 Task: Add the product "Birria Taco" to cart from the store "Abuelitas Birria".
Action: Mouse moved to (465, 158)
Screenshot: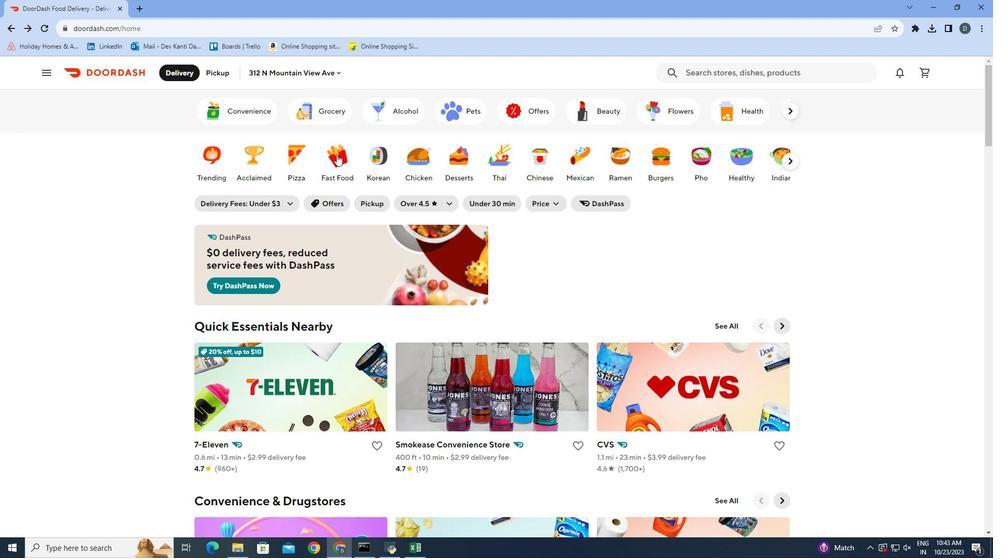 
Action: Mouse pressed left at (465, 158)
Screenshot: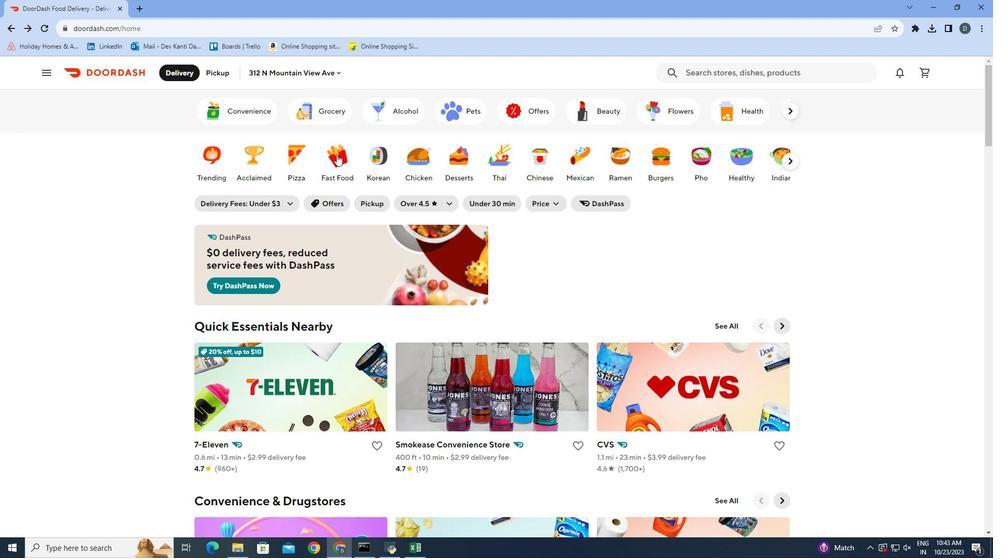 
Action: Mouse moved to (760, 87)
Screenshot: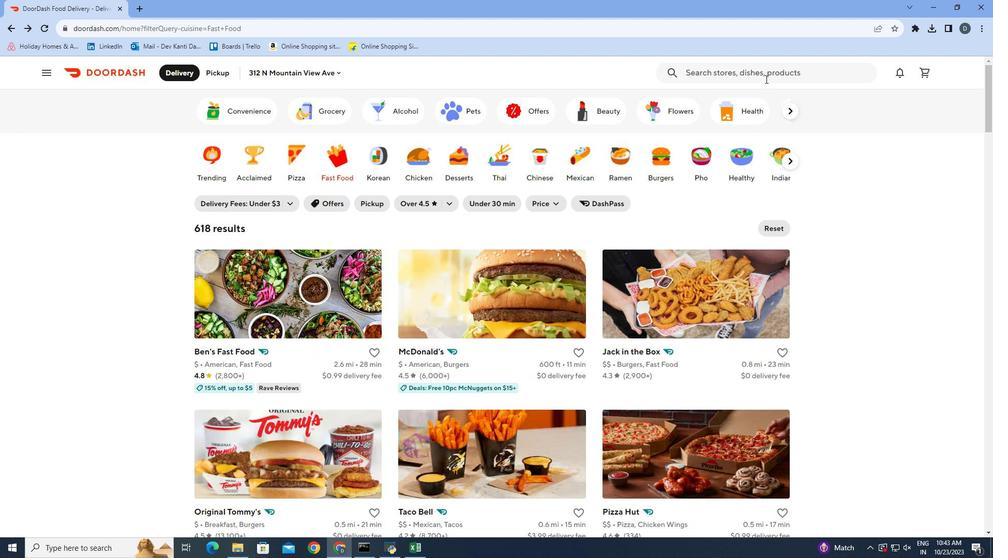 
Action: Mouse pressed left at (760, 87)
Screenshot: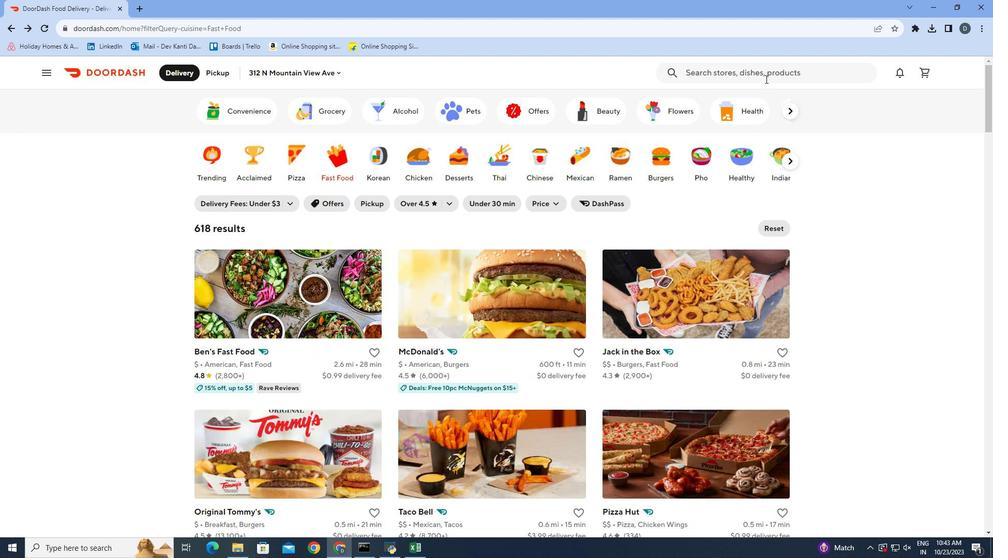 
Action: Mouse moved to (745, 129)
Screenshot: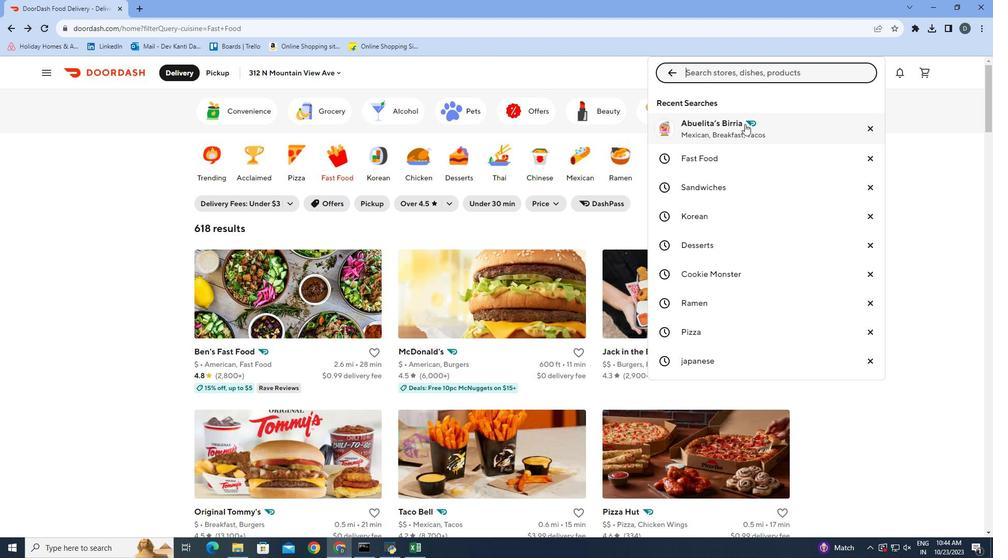 
Action: Mouse pressed left at (745, 129)
Screenshot: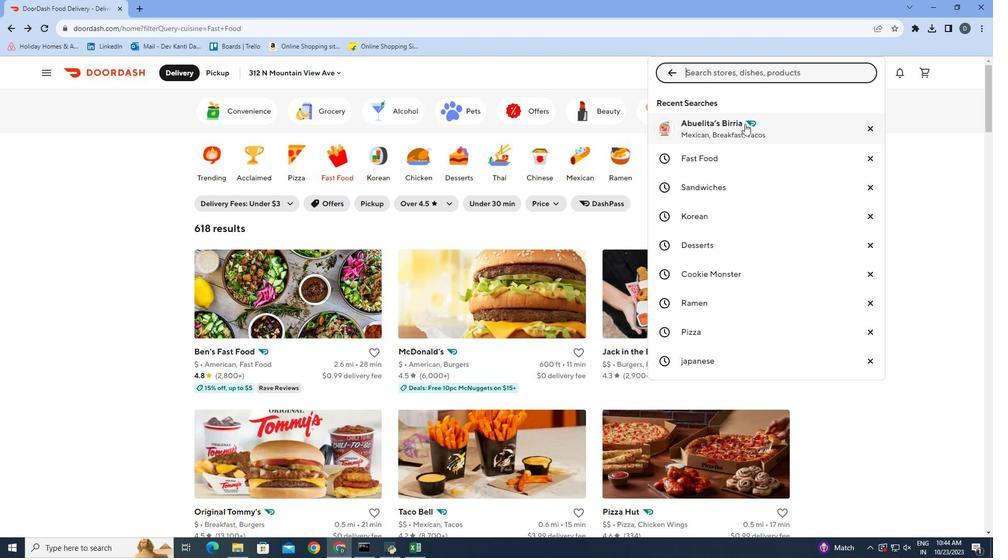 
Action: Mouse moved to (748, 275)
Screenshot: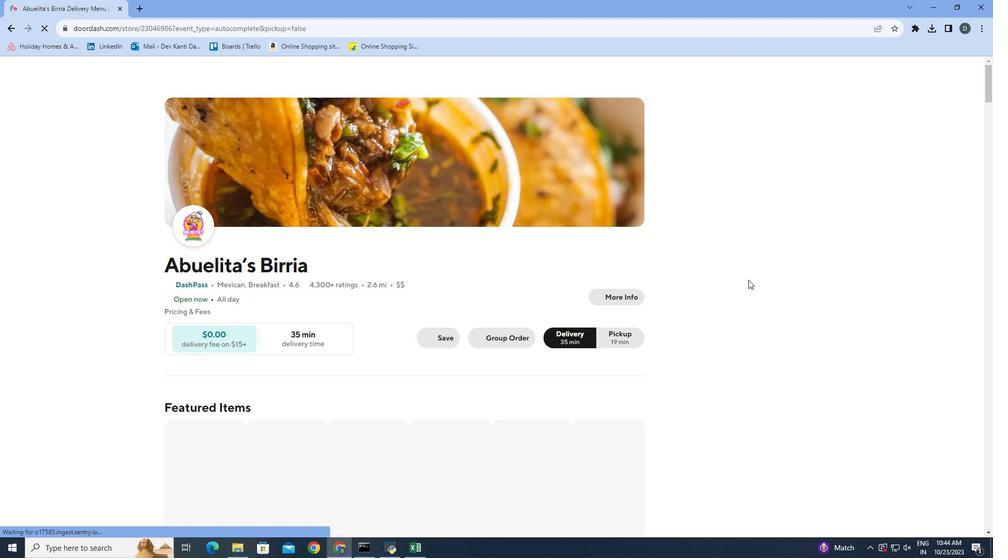 
Action: Mouse scrolled (748, 274) with delta (0, 0)
Screenshot: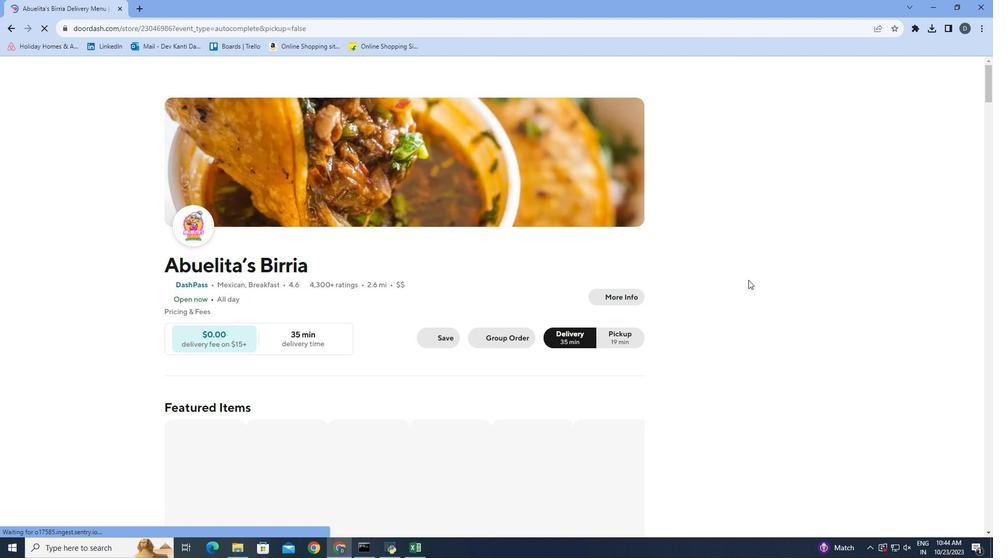
Action: Mouse scrolled (748, 274) with delta (0, 0)
Screenshot: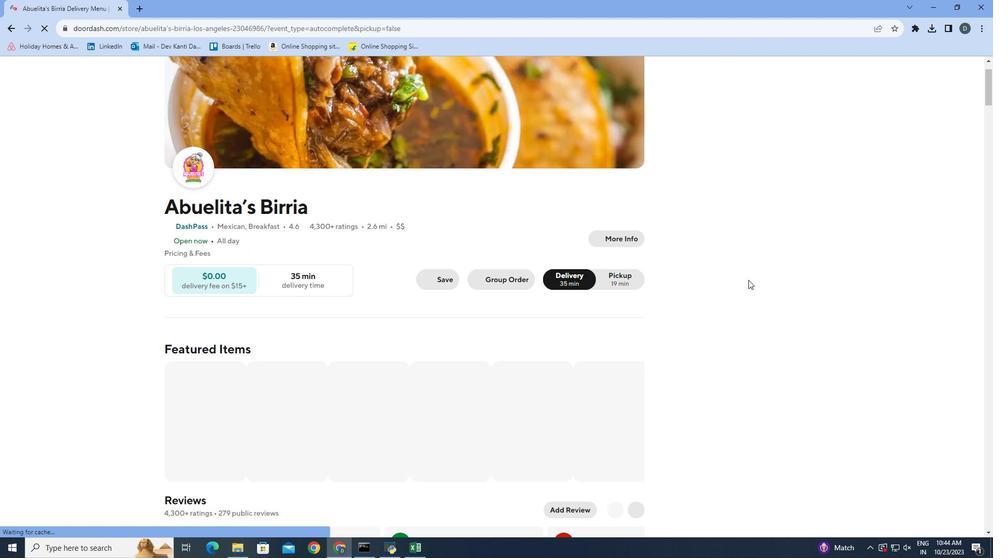 
Action: Mouse scrolled (748, 274) with delta (0, 0)
Screenshot: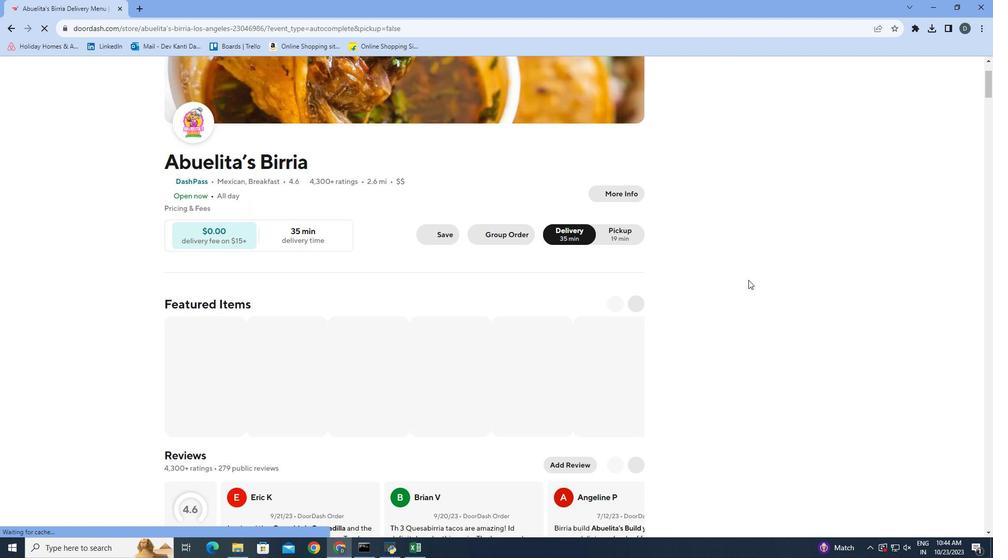 
Action: Mouse scrolled (748, 274) with delta (0, 0)
Screenshot: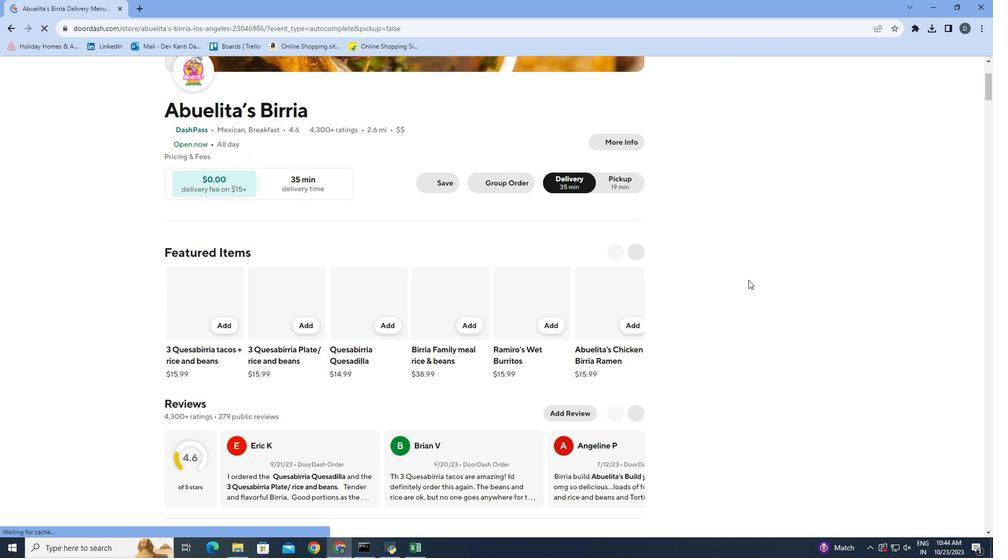 
Action: Mouse moved to (748, 275)
Screenshot: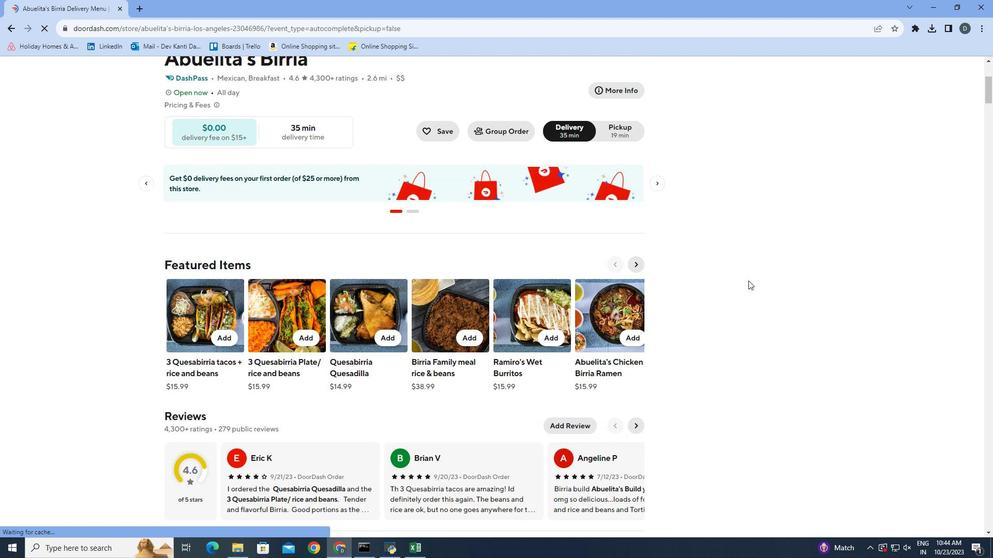 
Action: Mouse scrolled (748, 275) with delta (0, 0)
Screenshot: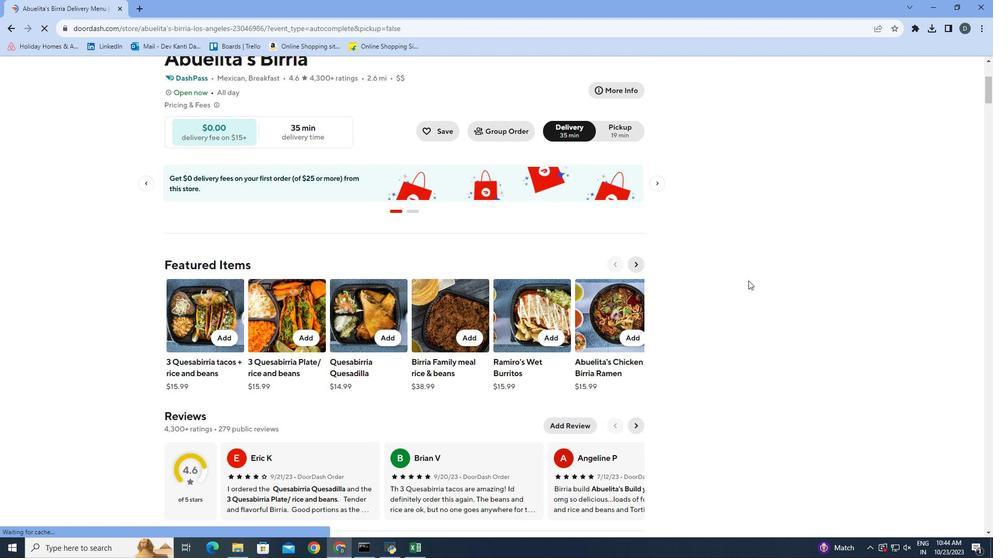 
Action: Mouse scrolled (748, 275) with delta (0, 0)
Screenshot: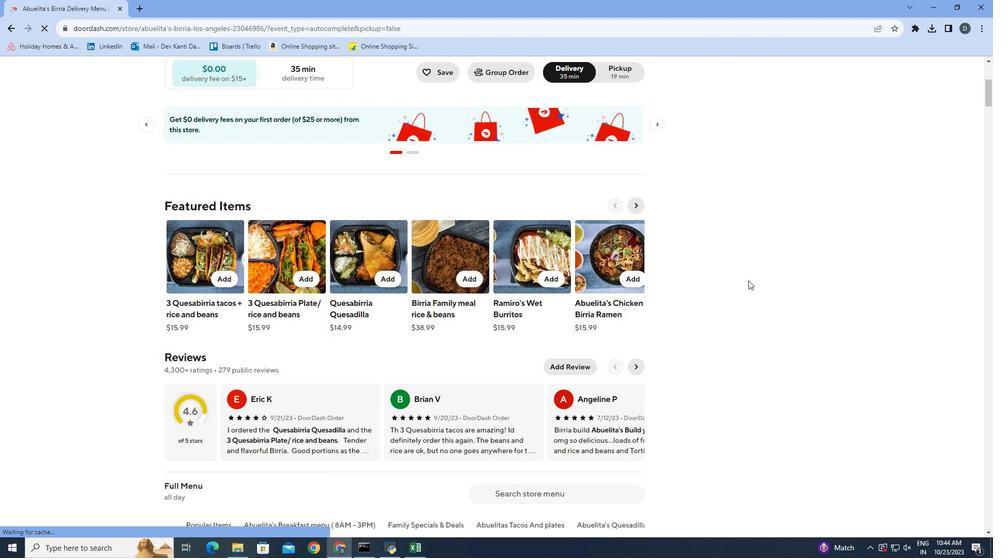 
Action: Mouse scrolled (748, 275) with delta (0, 0)
Screenshot: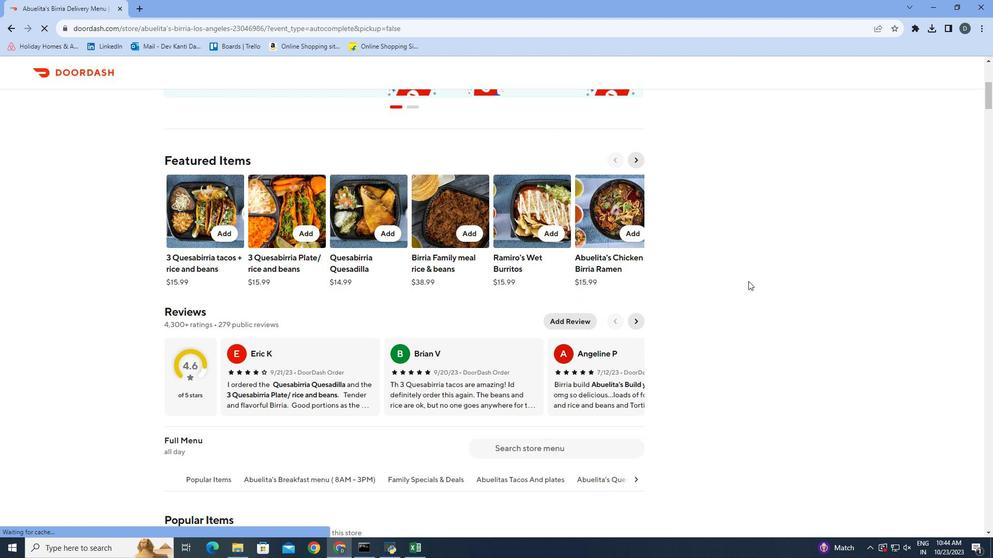 
Action: Mouse moved to (748, 276)
Screenshot: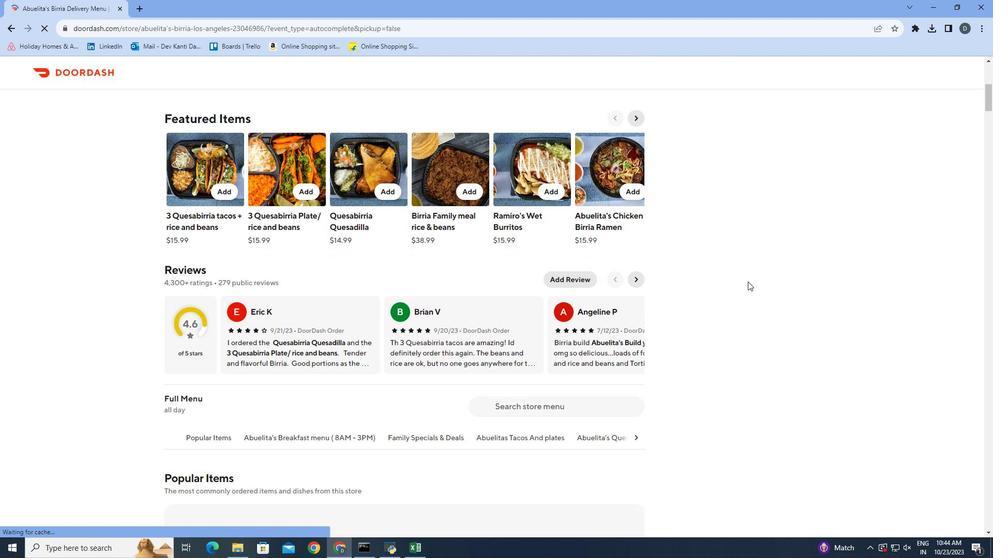 
Action: Mouse scrolled (748, 275) with delta (0, 0)
Screenshot: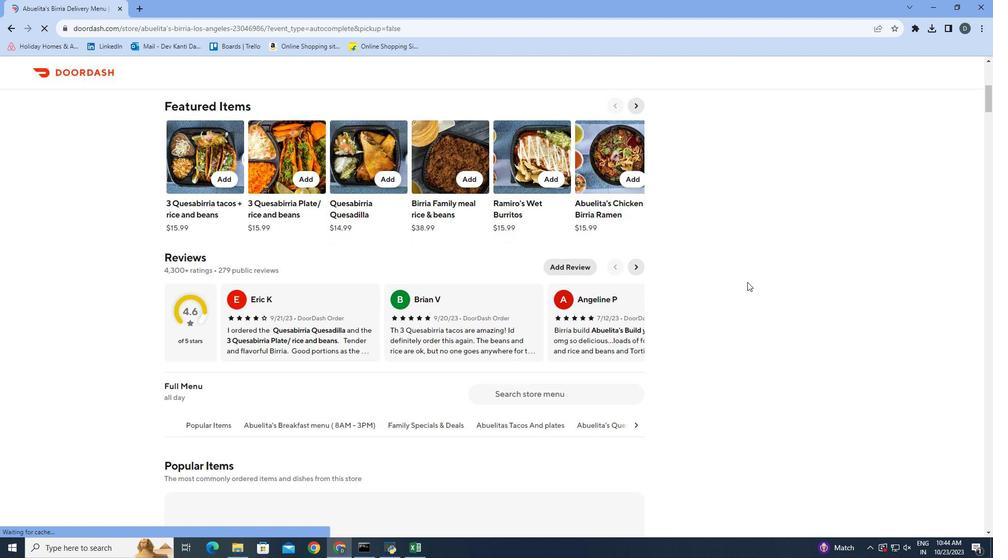 
Action: Mouse moved to (748, 276)
Screenshot: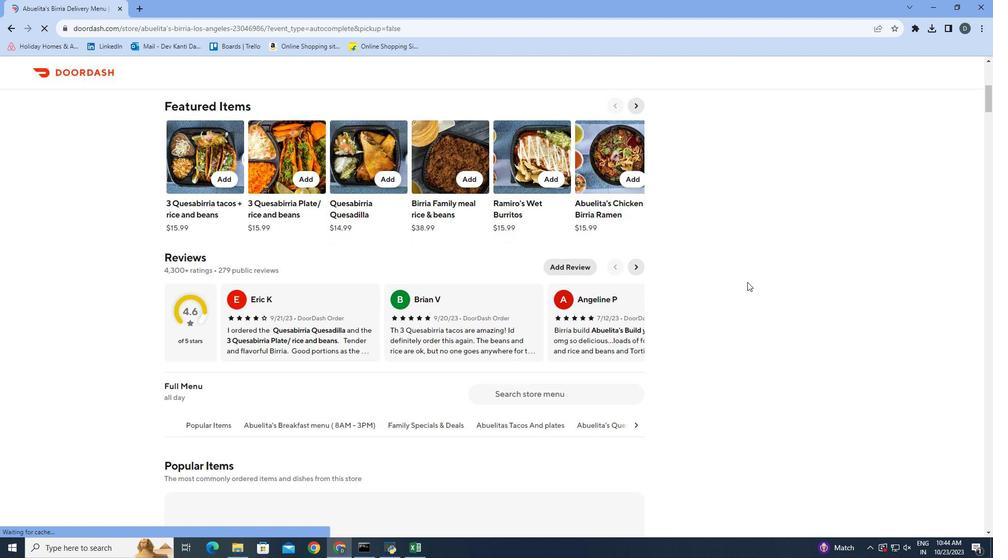 
Action: Mouse scrolled (748, 276) with delta (0, 0)
Screenshot: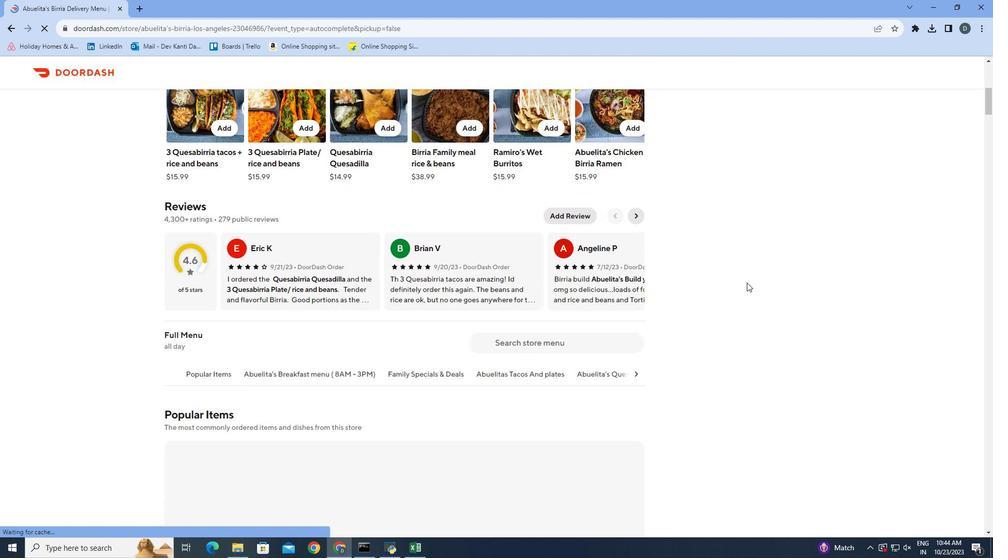 
Action: Mouse moved to (748, 276)
Screenshot: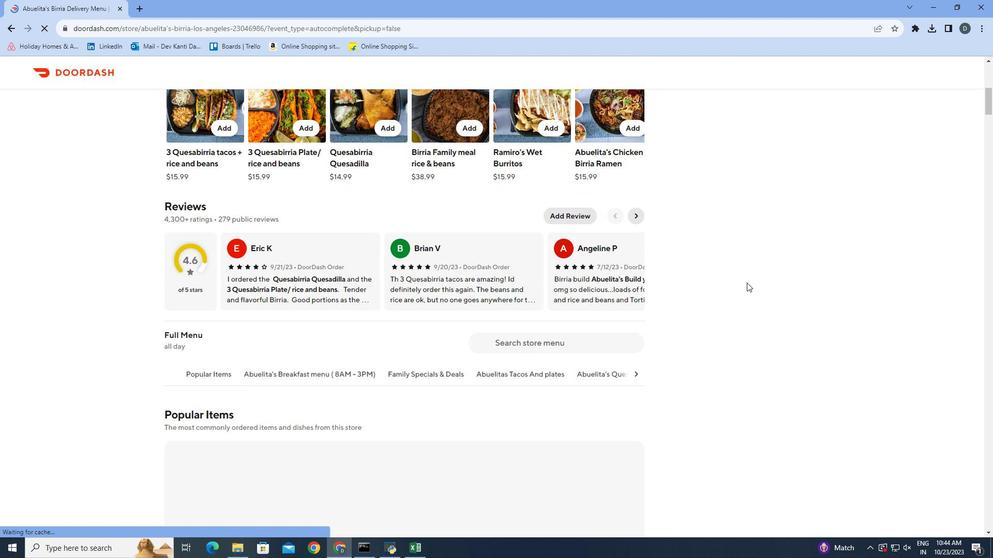 
Action: Mouse scrolled (748, 276) with delta (0, 0)
Screenshot: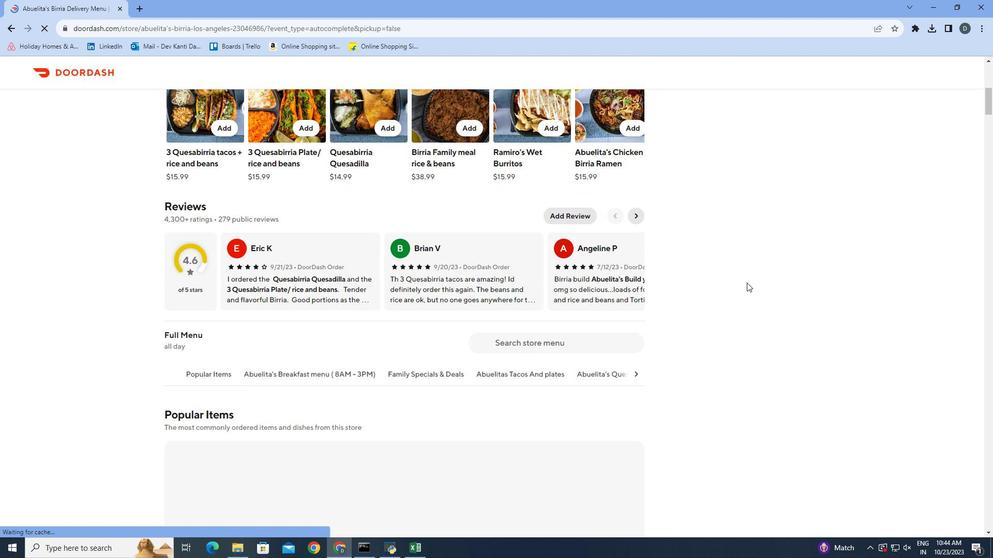 
Action: Mouse moved to (617, 230)
Screenshot: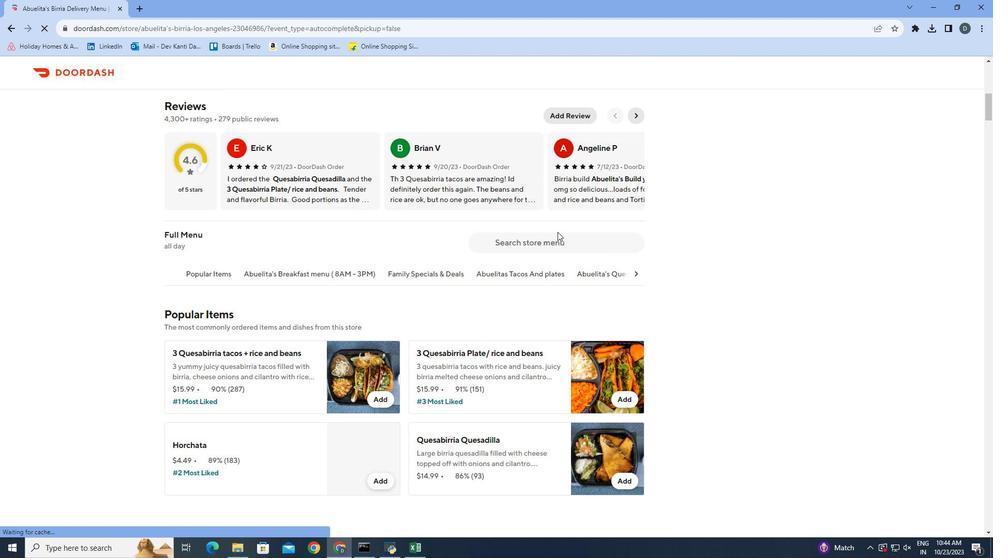 
Action: Mouse pressed left at (617, 230)
Screenshot: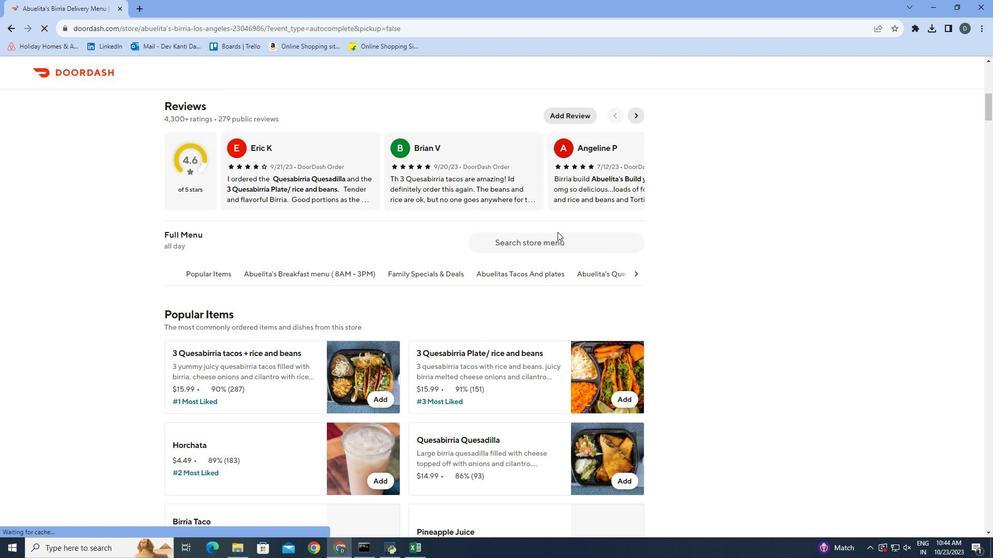 
Action: Mouse moved to (617, 239)
Screenshot: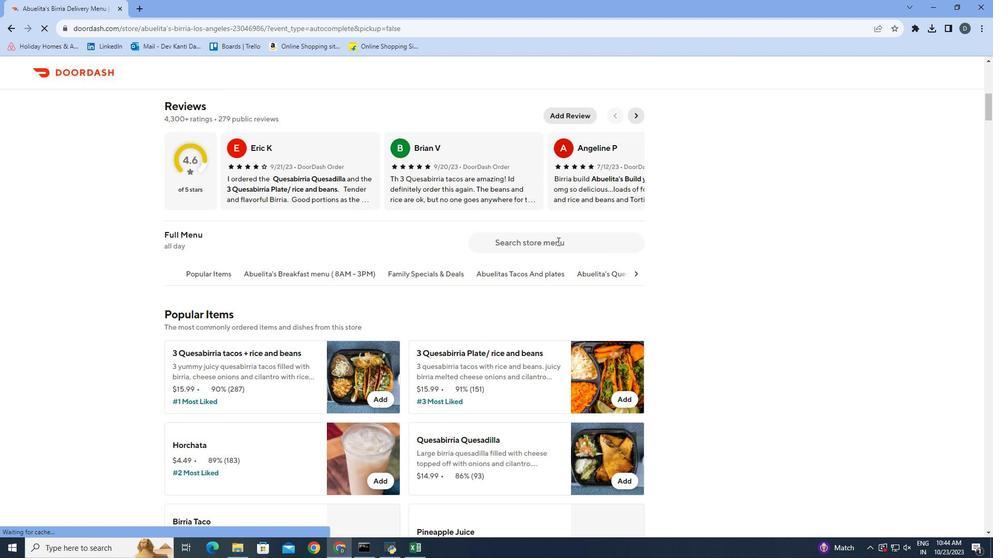 
Action: Mouse pressed left at (617, 239)
Screenshot: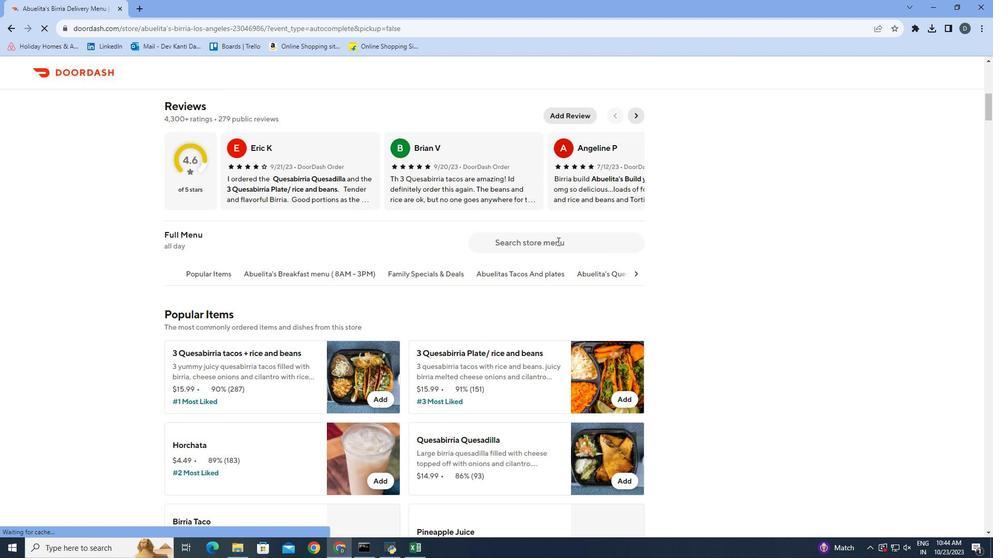 
Action: Key pressed <Key.shift>Birria<Key.space><Key.shift>TAco<Key.enter>
Screenshot: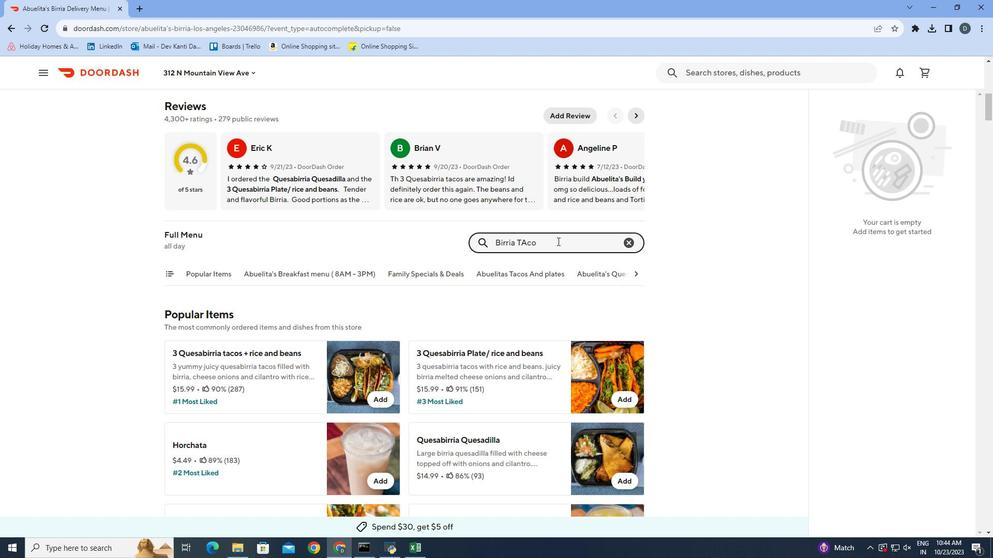 
Action: Mouse moved to (489, 292)
Screenshot: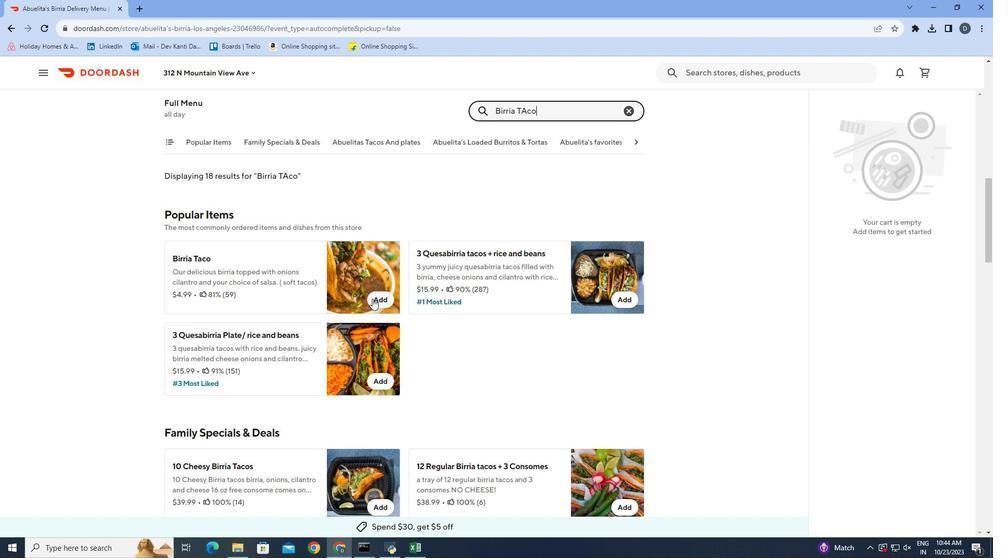 
Action: Mouse pressed left at (489, 292)
Screenshot: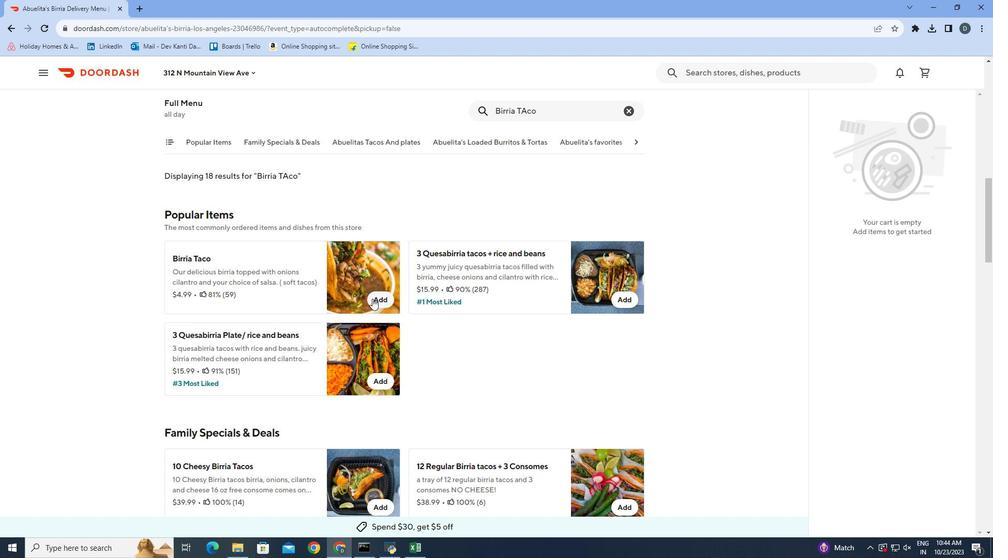 
Action: Mouse moved to (493, 290)
Screenshot: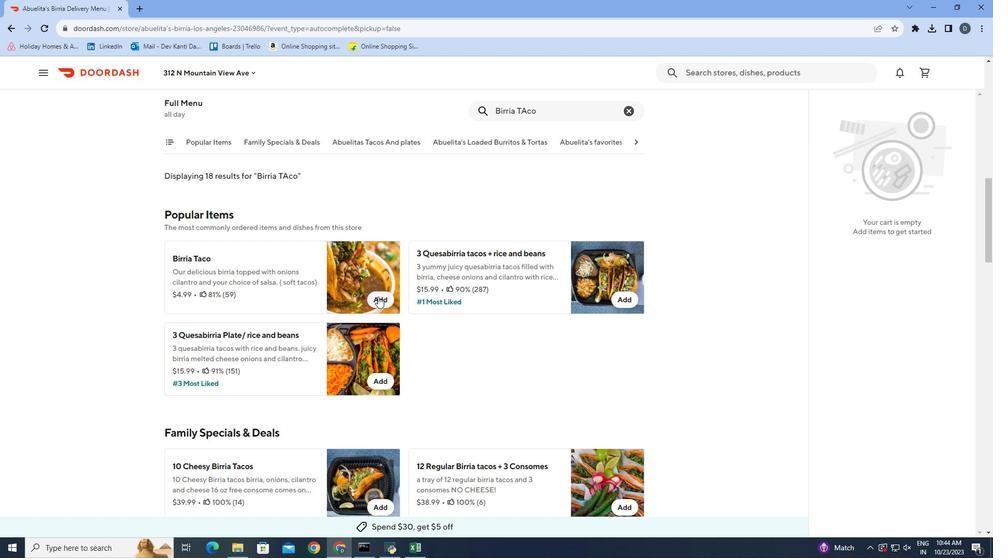 
Action: Mouse pressed left at (493, 290)
Screenshot: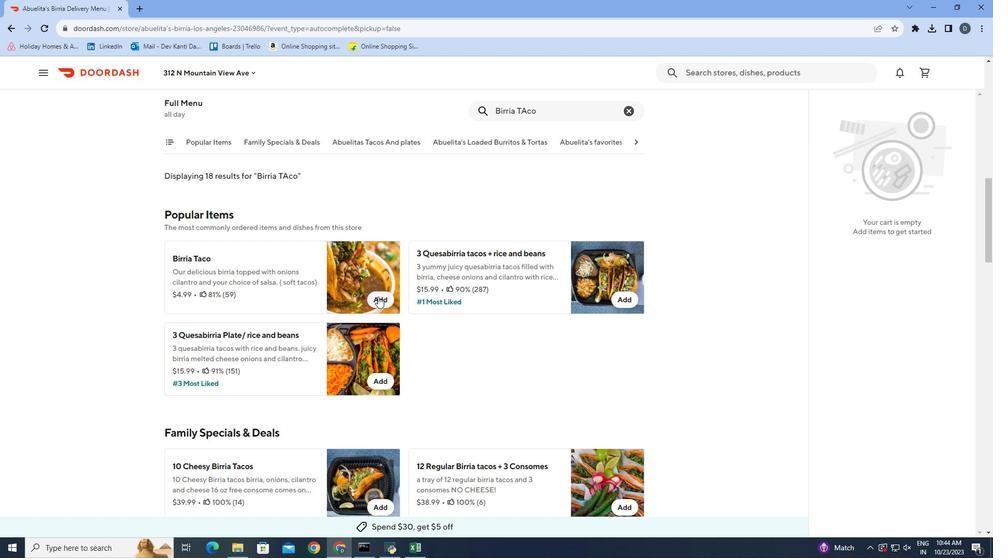 
Action: Mouse moved to (481, 382)
Screenshot: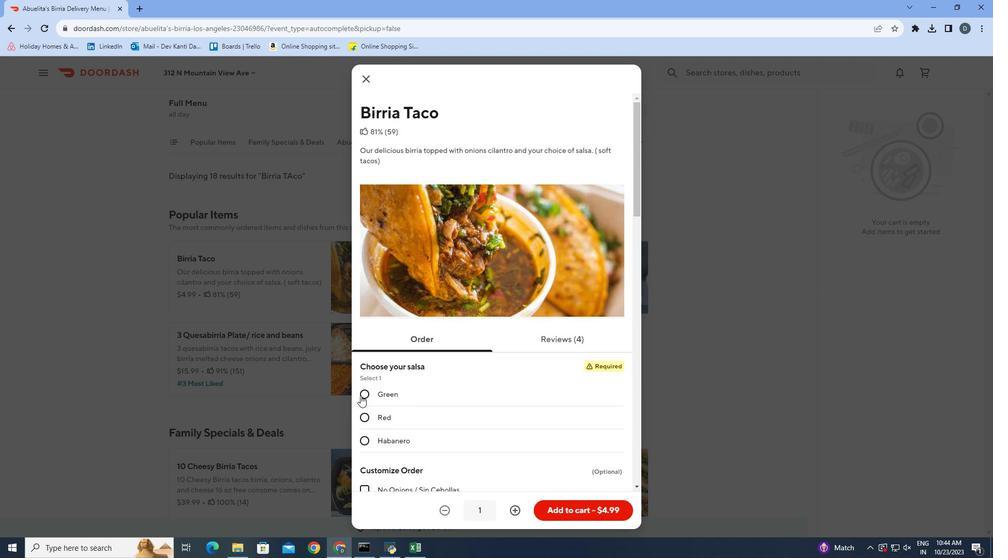 
Action: Mouse pressed left at (481, 382)
Screenshot: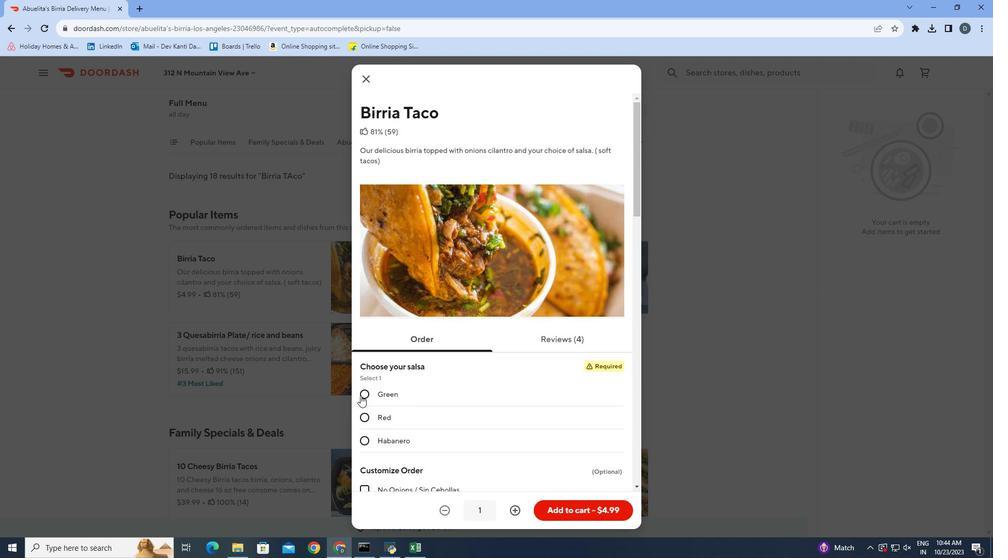 
Action: Mouse moved to (623, 489)
Screenshot: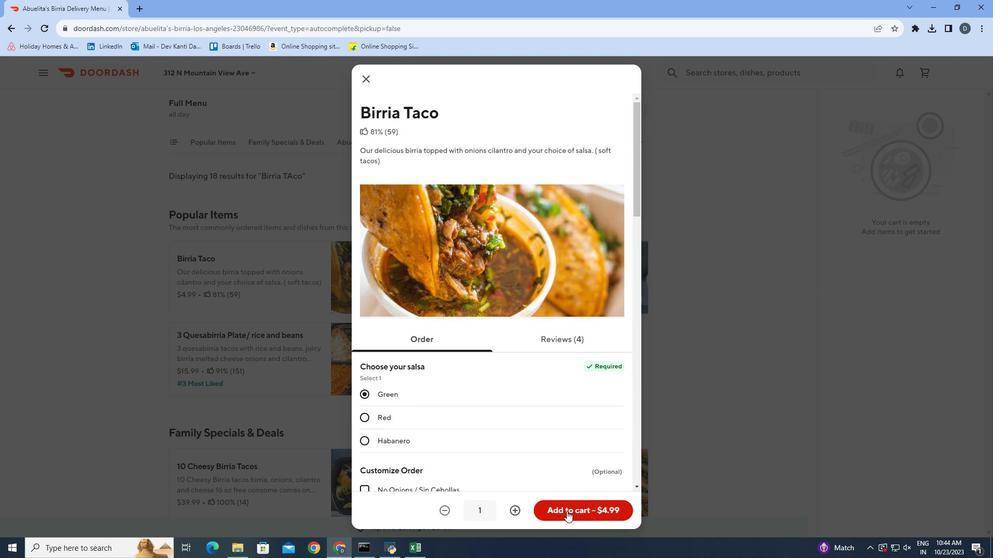 
Action: Mouse pressed left at (623, 489)
Screenshot: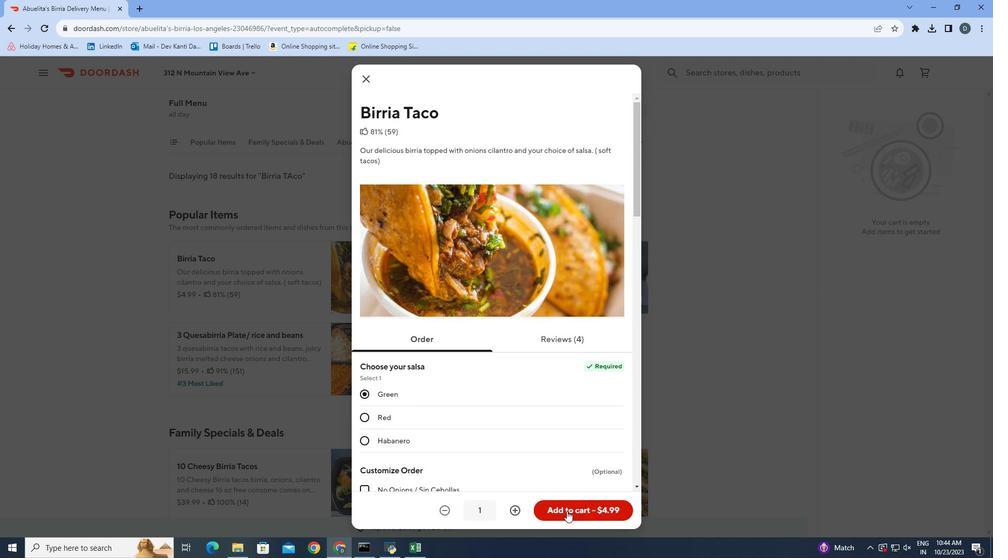
Action: Mouse moved to (719, 249)
Screenshot: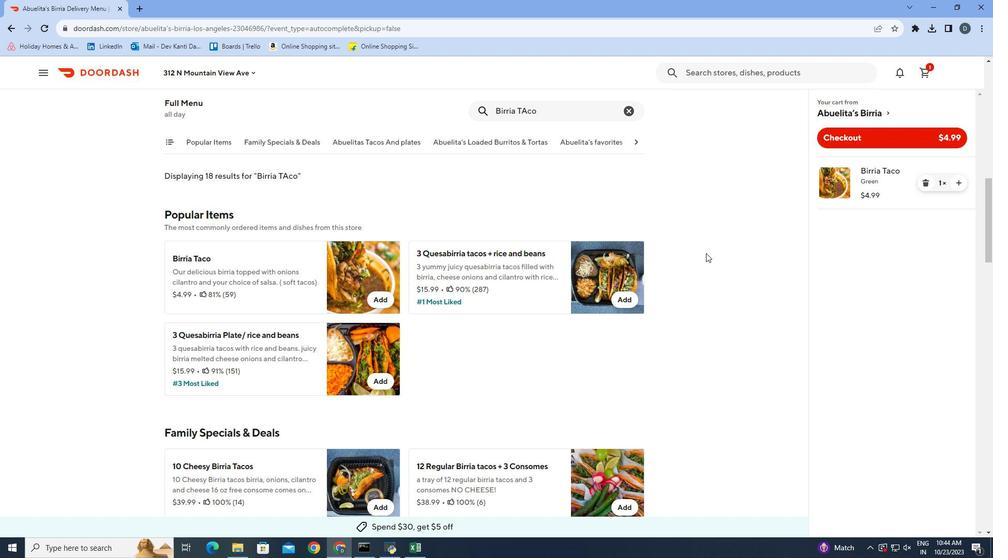 
